 Task: Set the Zendesk staus "Online".
Action: Mouse moved to (812, 132)
Screenshot: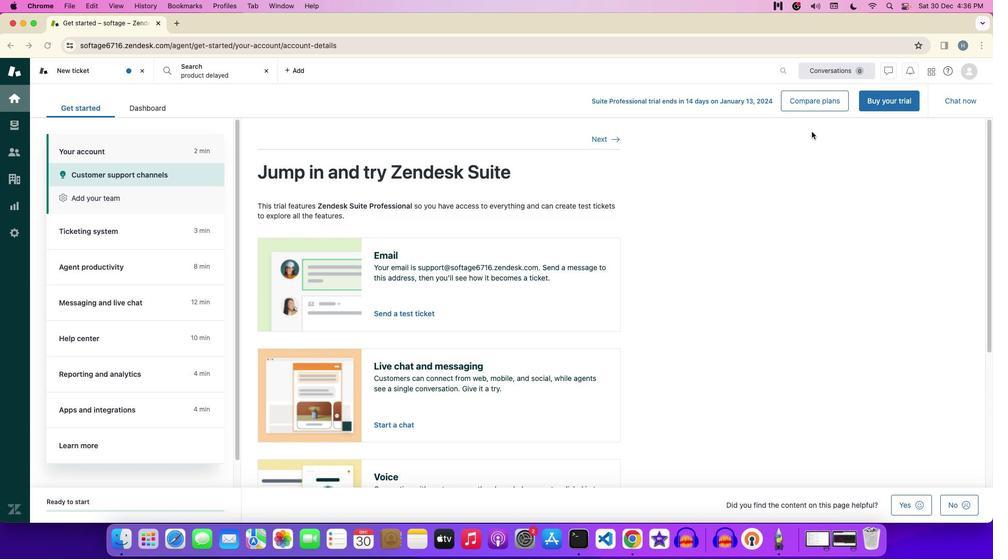 
Action: Mouse pressed left at (812, 132)
Screenshot: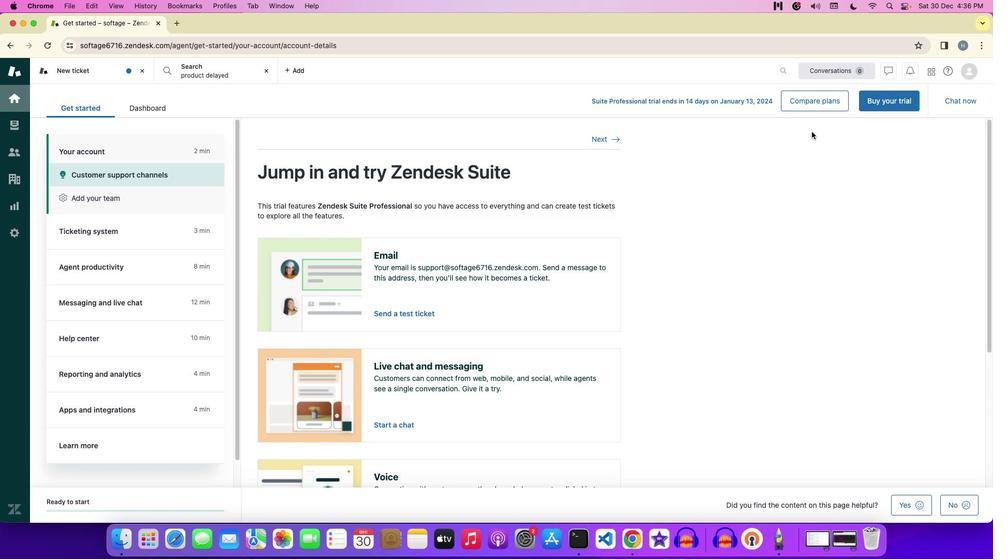 
Action: Mouse moved to (890, 69)
Screenshot: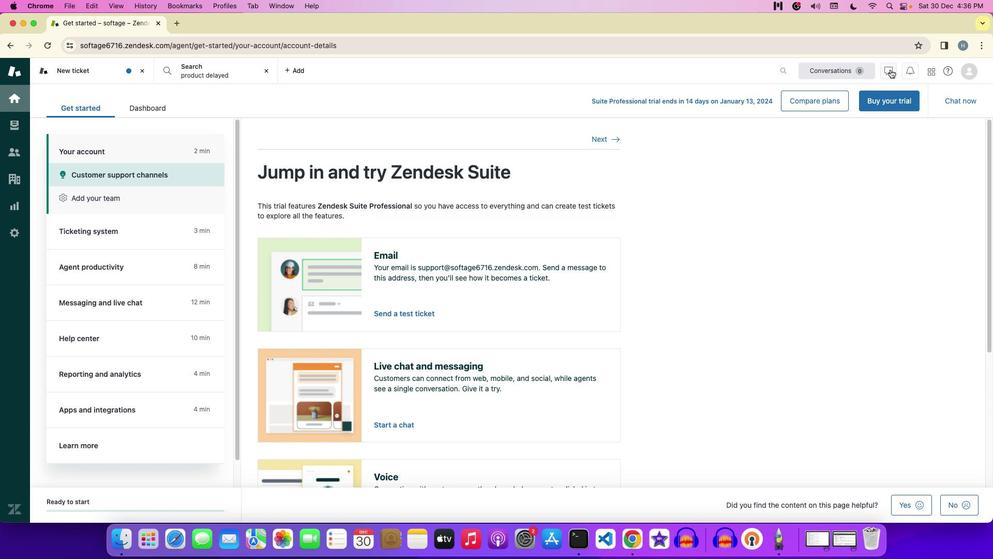 
Action: Mouse pressed left at (890, 69)
Screenshot: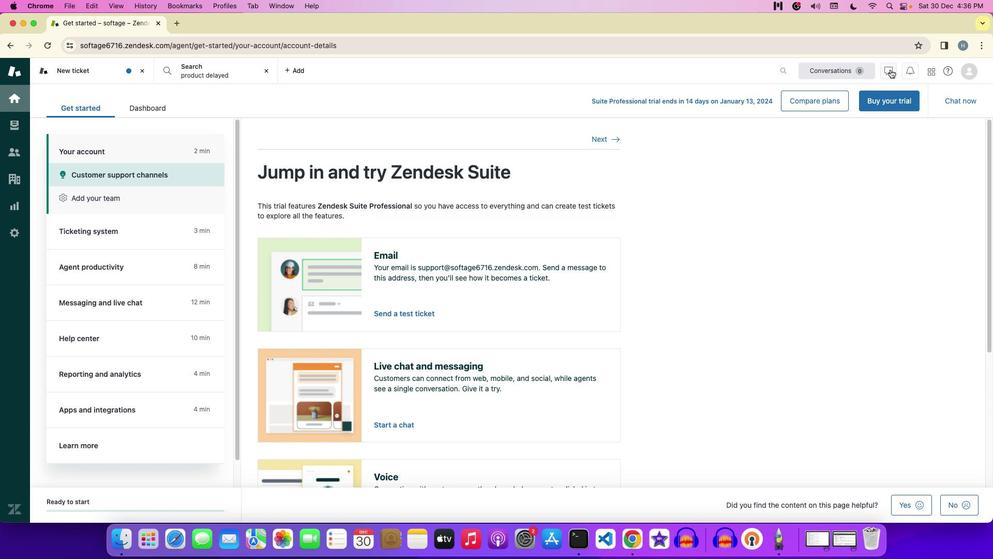 
Action: Mouse moved to (888, 94)
Screenshot: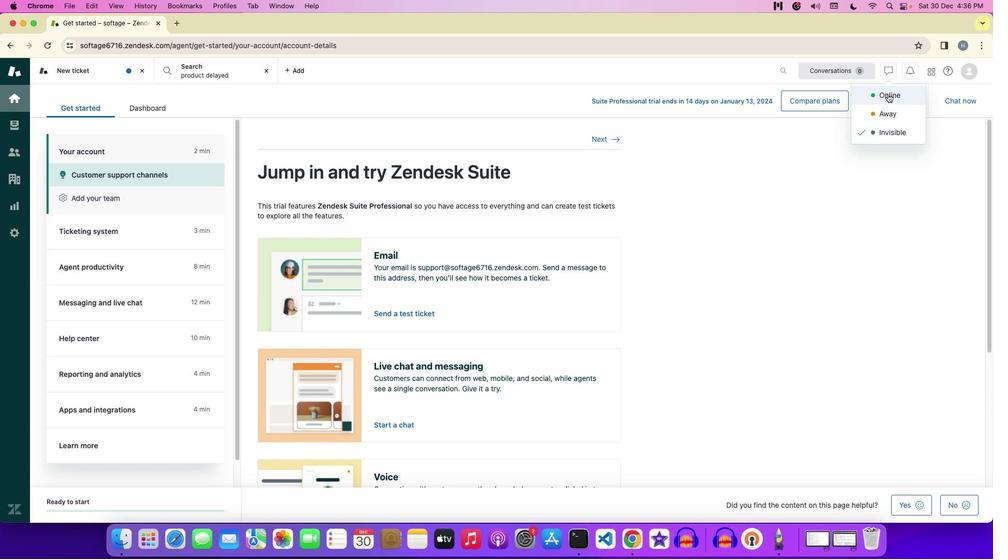 
Action: Mouse pressed left at (888, 94)
Screenshot: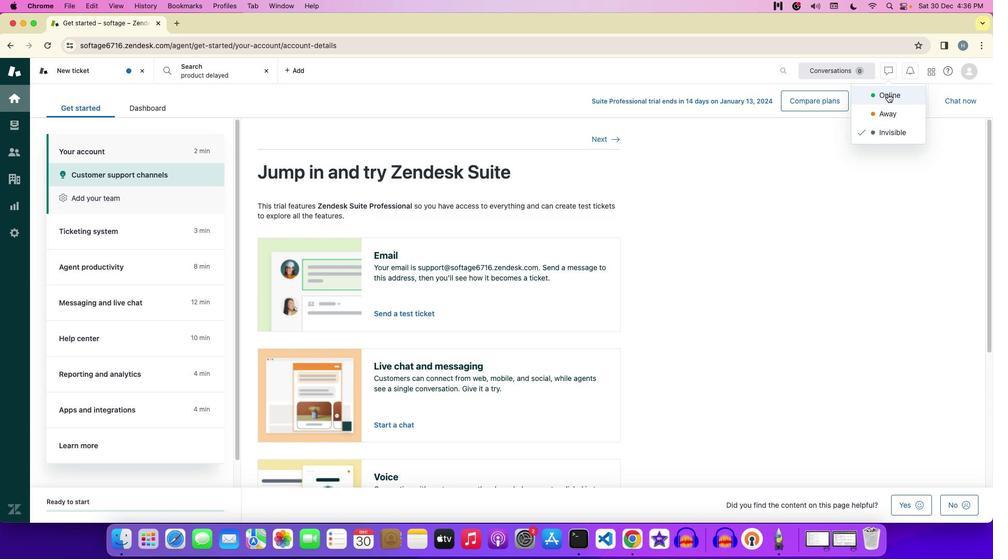 
Action: Mouse moved to (849, 163)
Screenshot: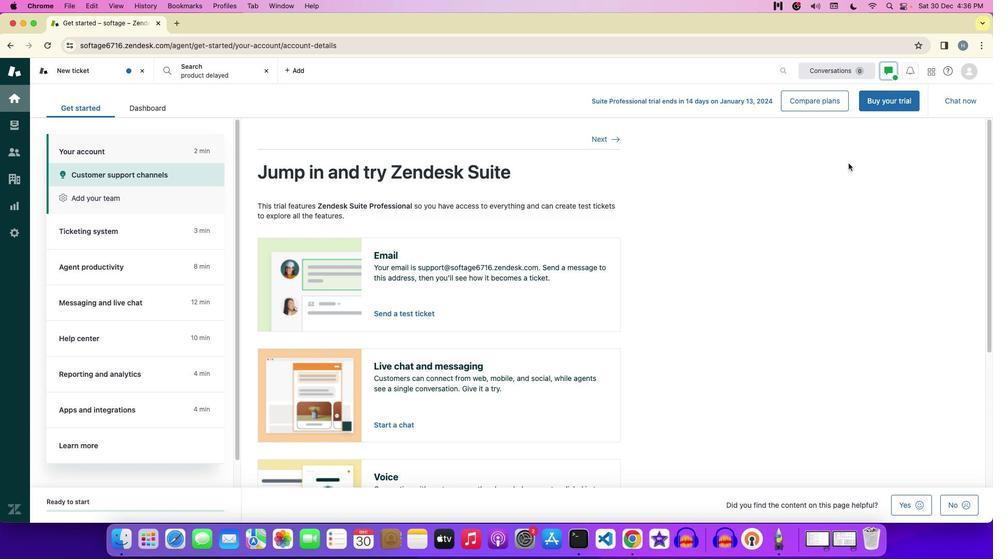 
